 Task: Add Indigo Wild Lavender-Lemon Zum Mist to the cart.
Action: Mouse moved to (801, 302)
Screenshot: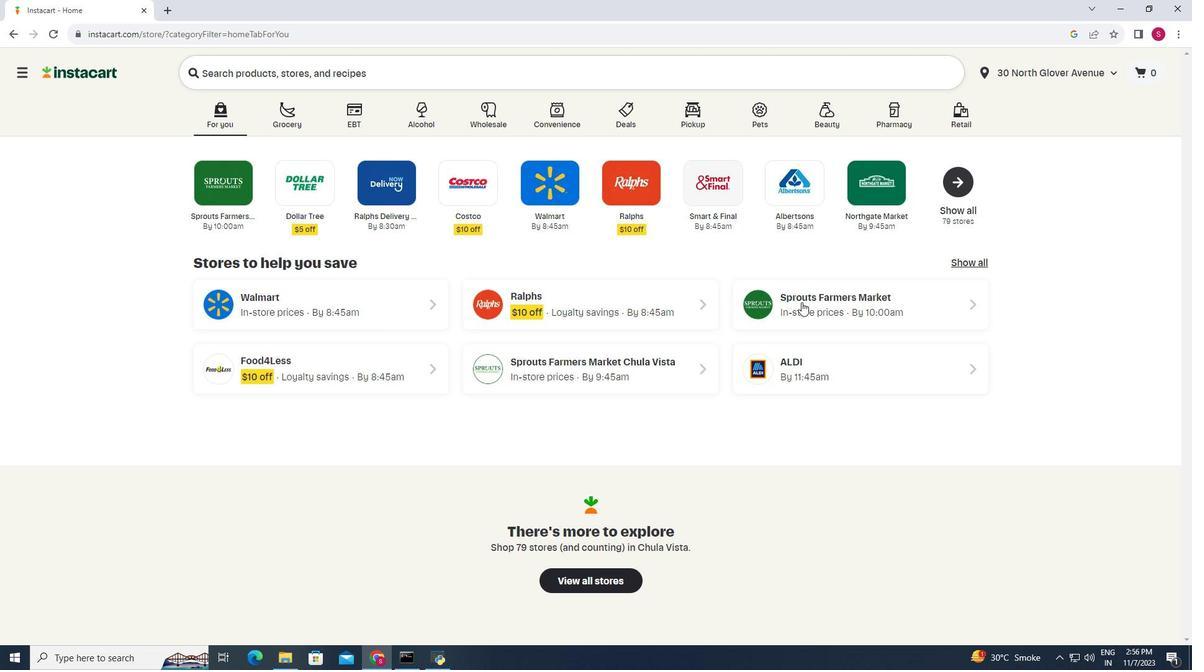 
Action: Mouse pressed left at (801, 302)
Screenshot: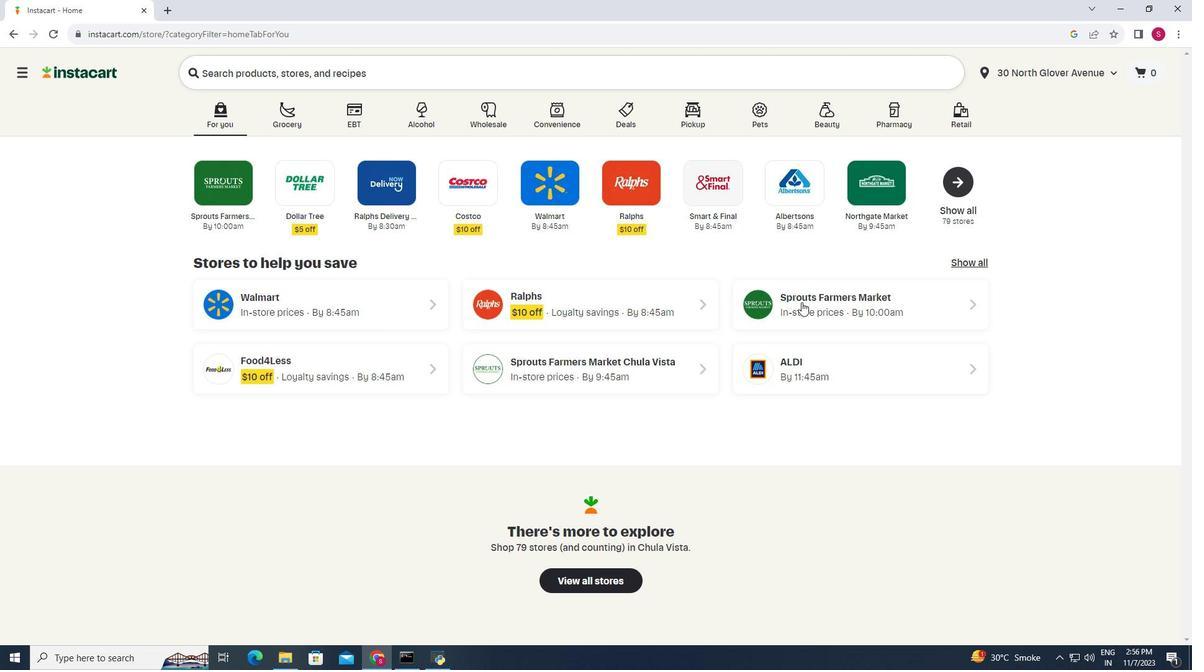 
Action: Mouse moved to (93, 440)
Screenshot: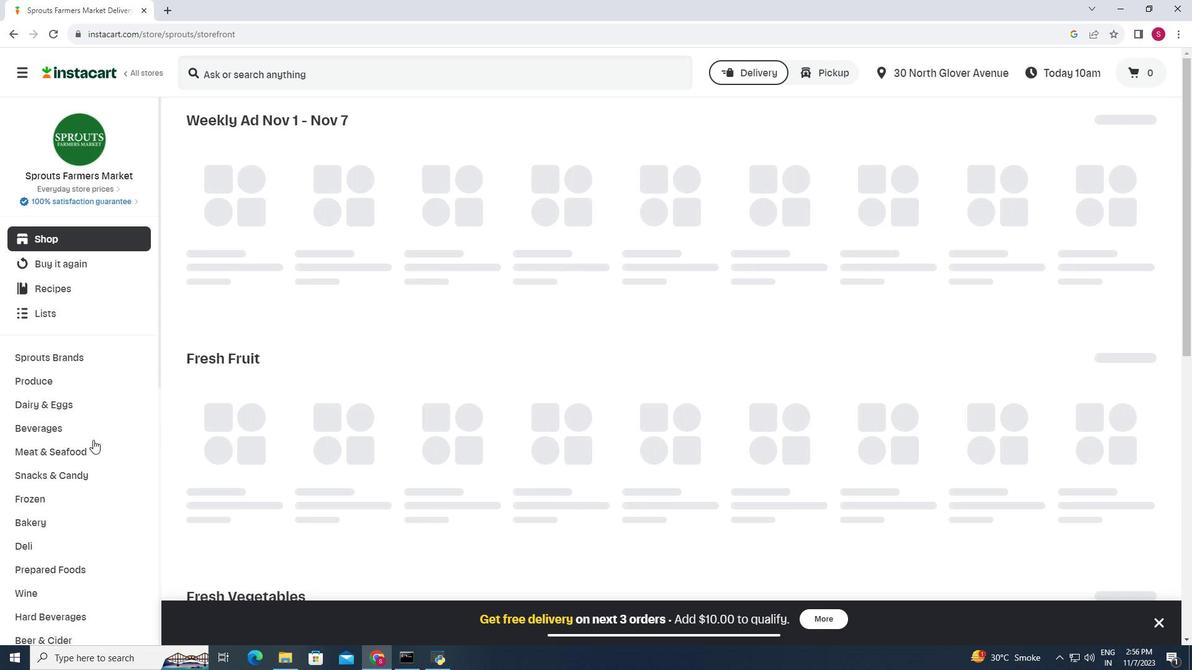 
Action: Mouse scrolled (93, 439) with delta (0, 0)
Screenshot: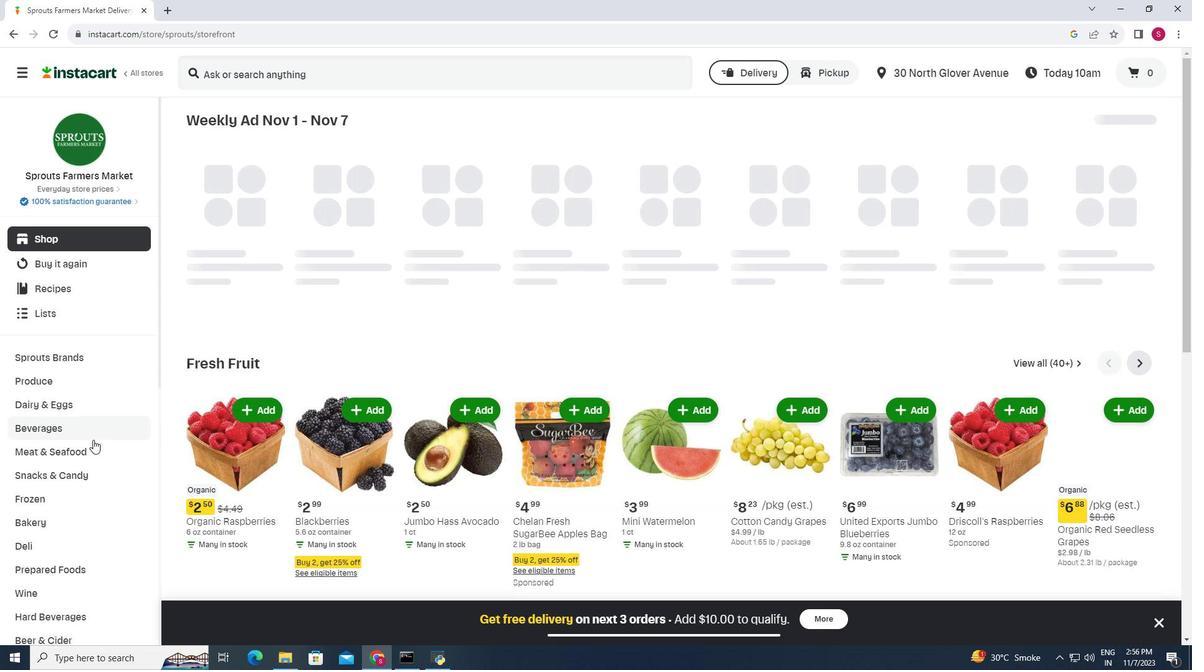 
Action: Mouse scrolled (93, 439) with delta (0, 0)
Screenshot: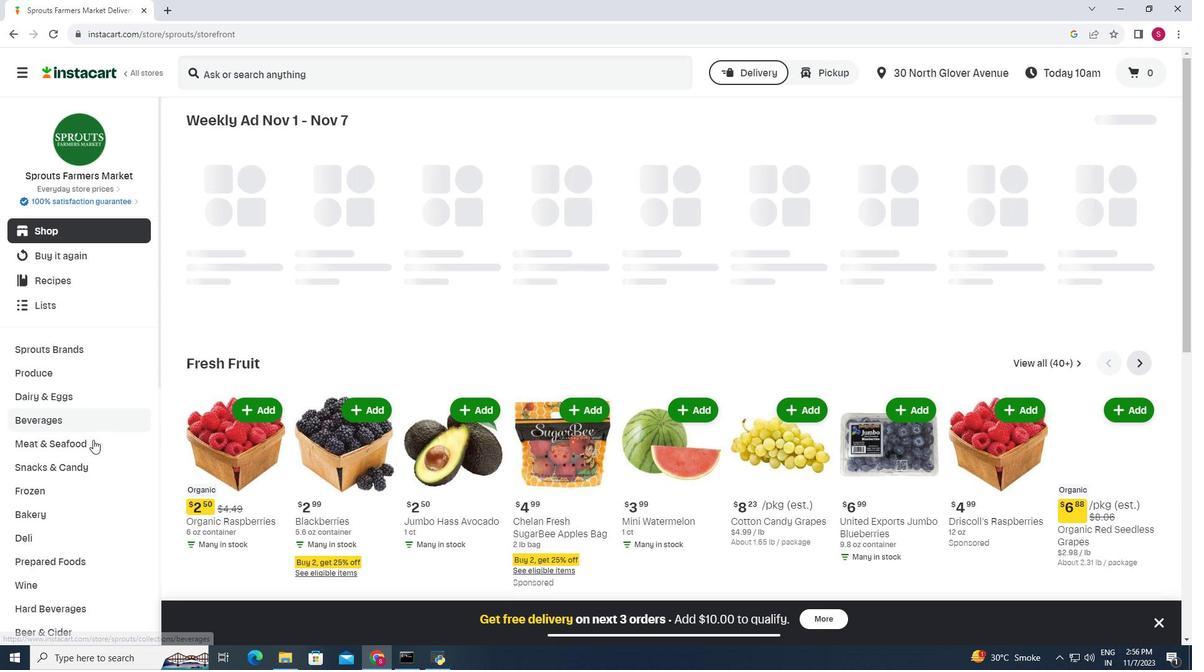 
Action: Mouse scrolled (93, 439) with delta (0, 0)
Screenshot: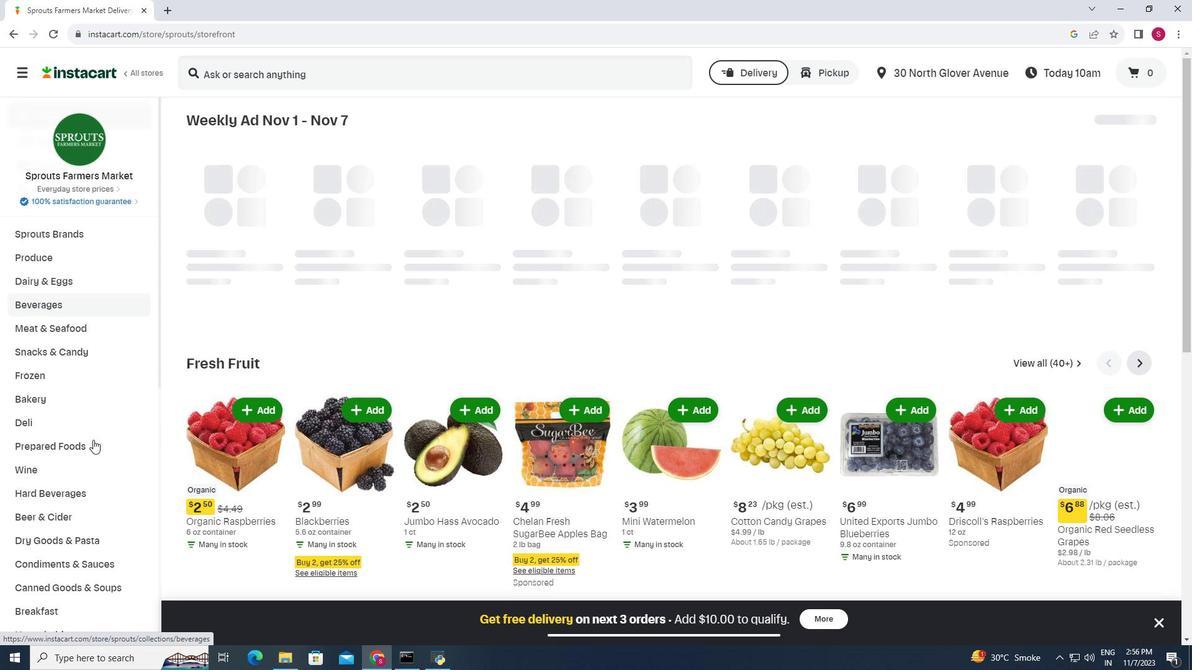 
Action: Mouse scrolled (93, 439) with delta (0, 0)
Screenshot: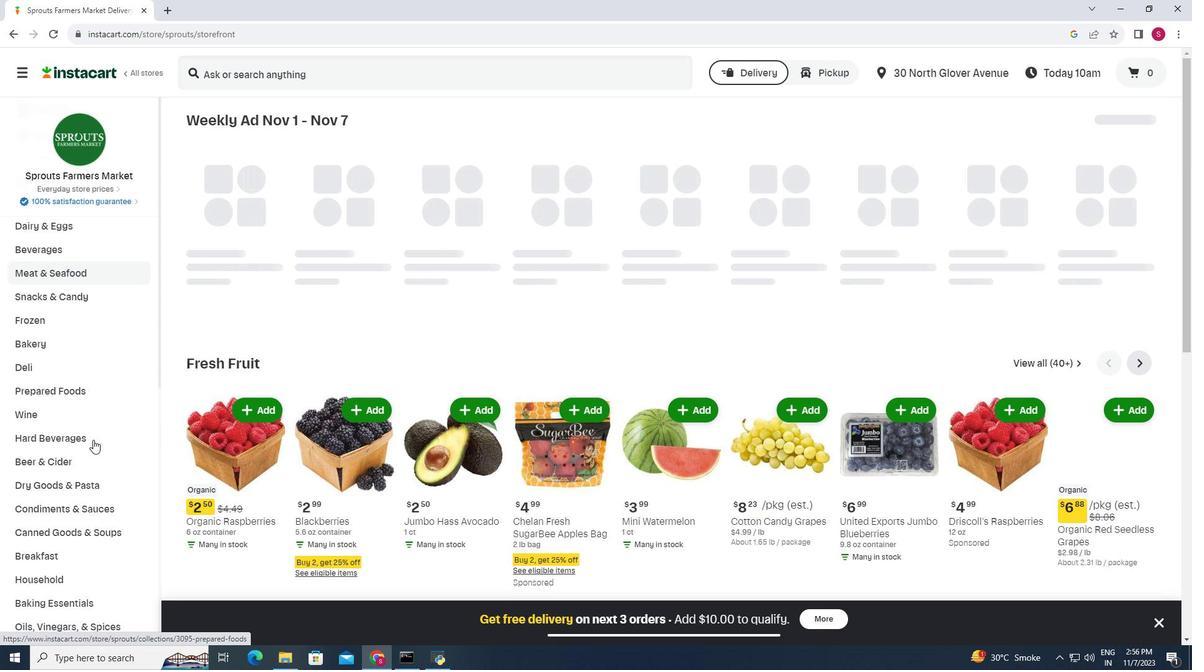 
Action: Mouse moved to (77, 506)
Screenshot: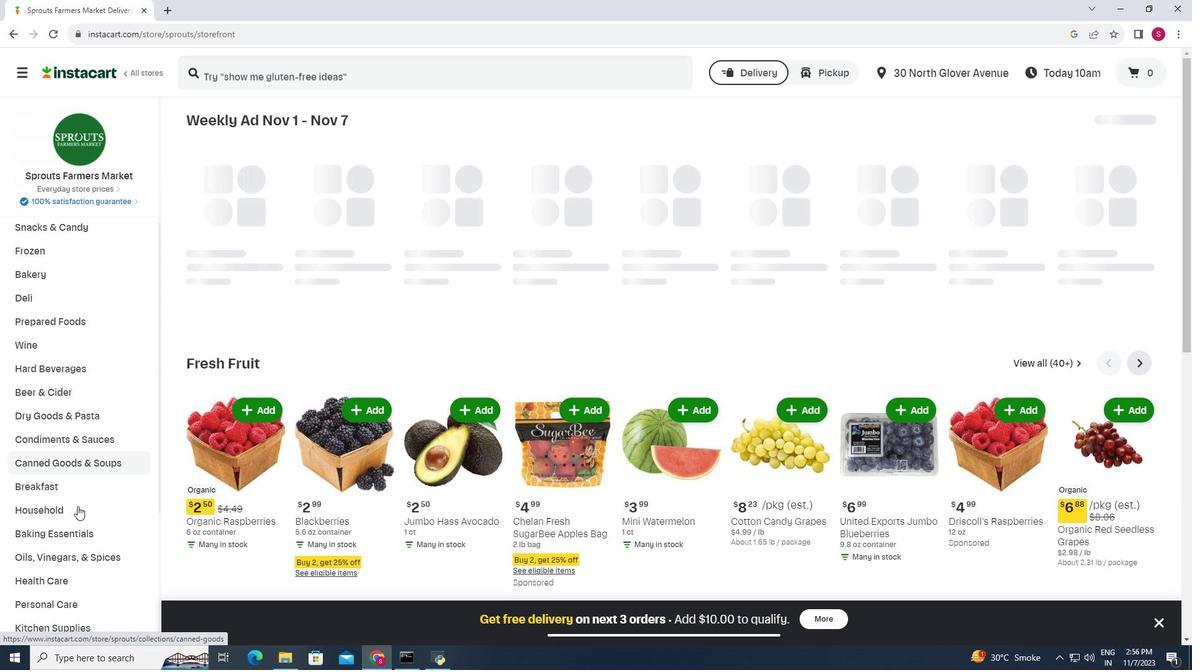 
Action: Mouse pressed left at (77, 506)
Screenshot: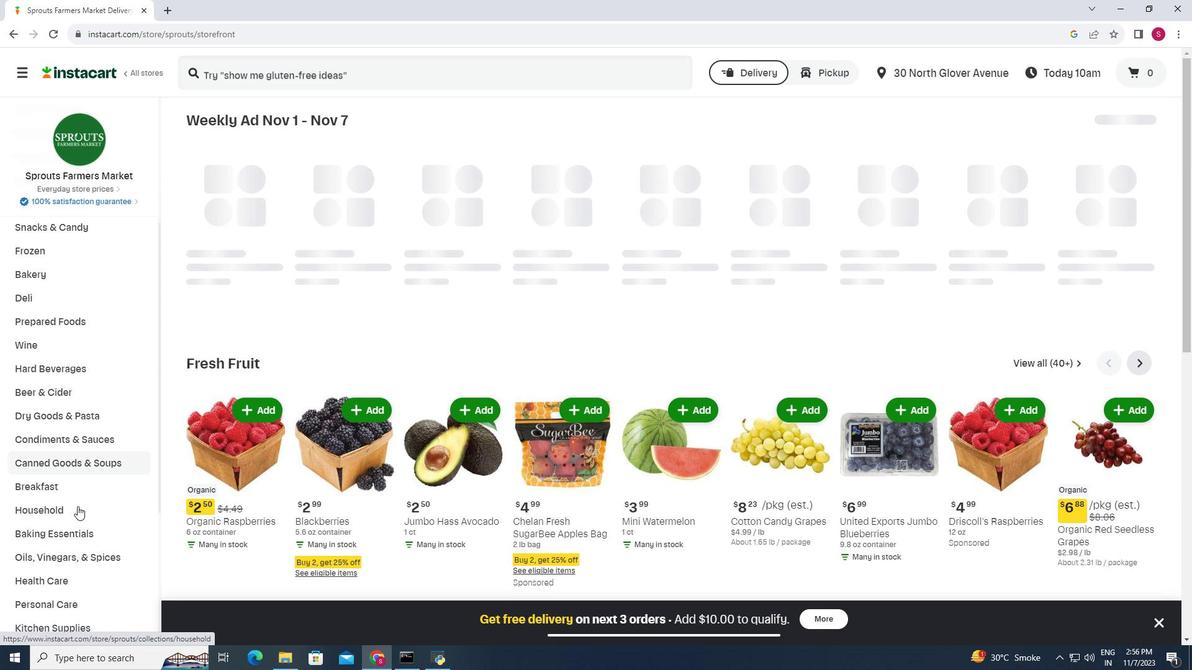 
Action: Mouse moved to (656, 152)
Screenshot: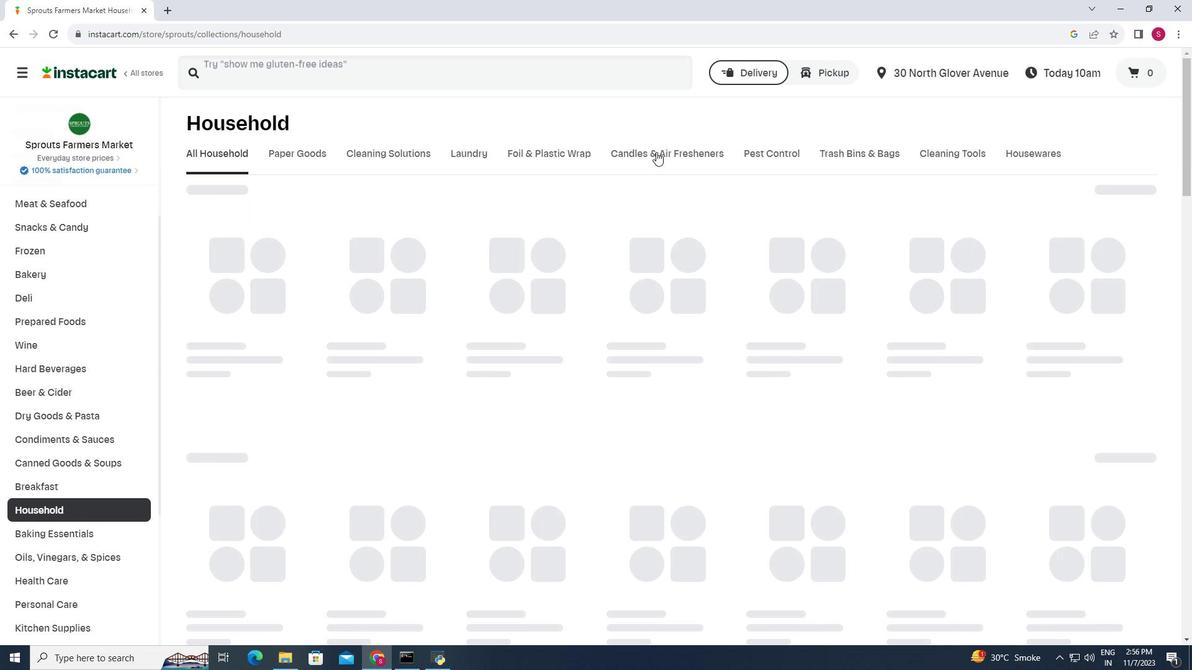 
Action: Mouse pressed left at (656, 152)
Screenshot: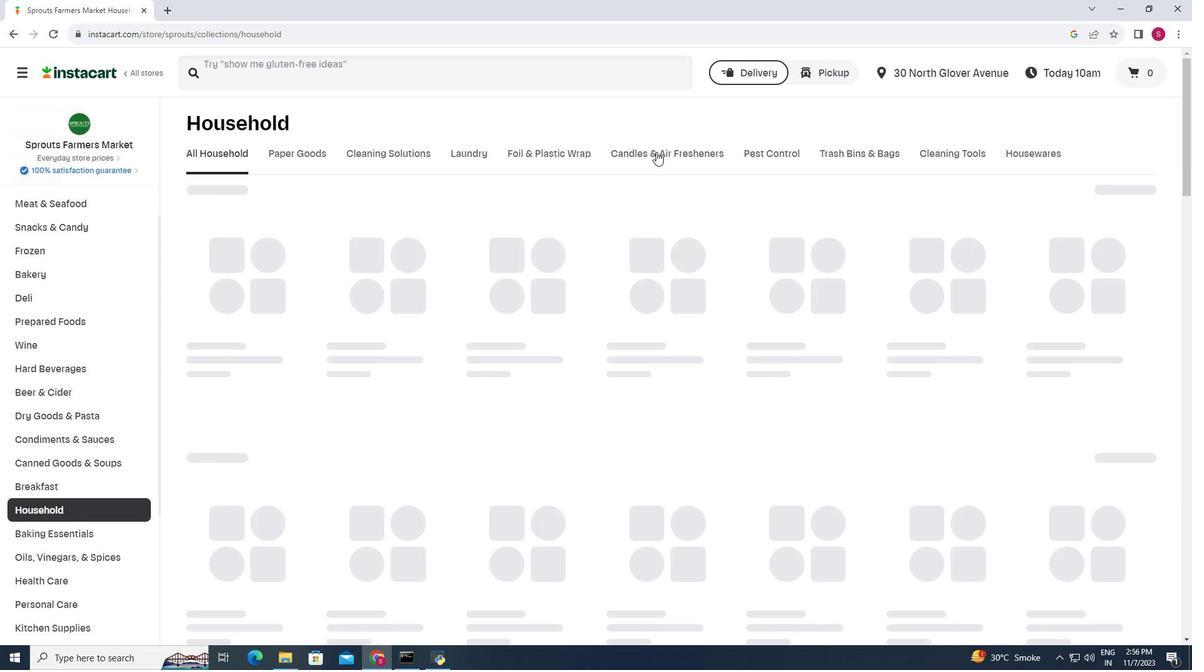 
Action: Mouse moved to (352, 74)
Screenshot: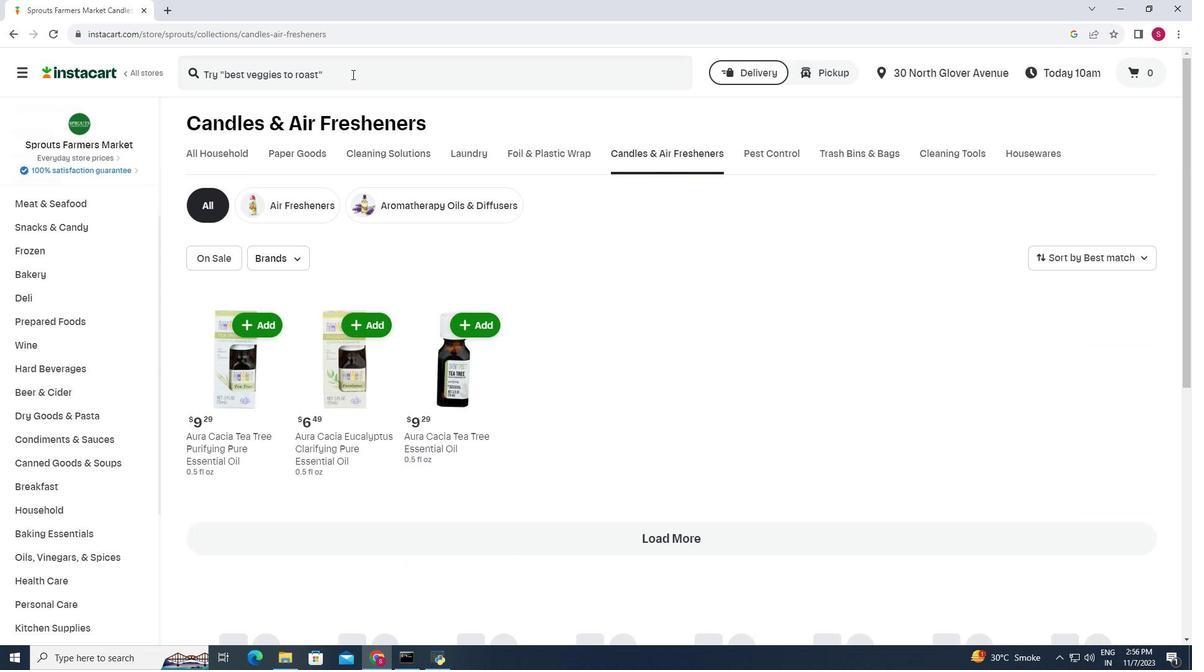 
Action: Mouse pressed left at (352, 74)
Screenshot: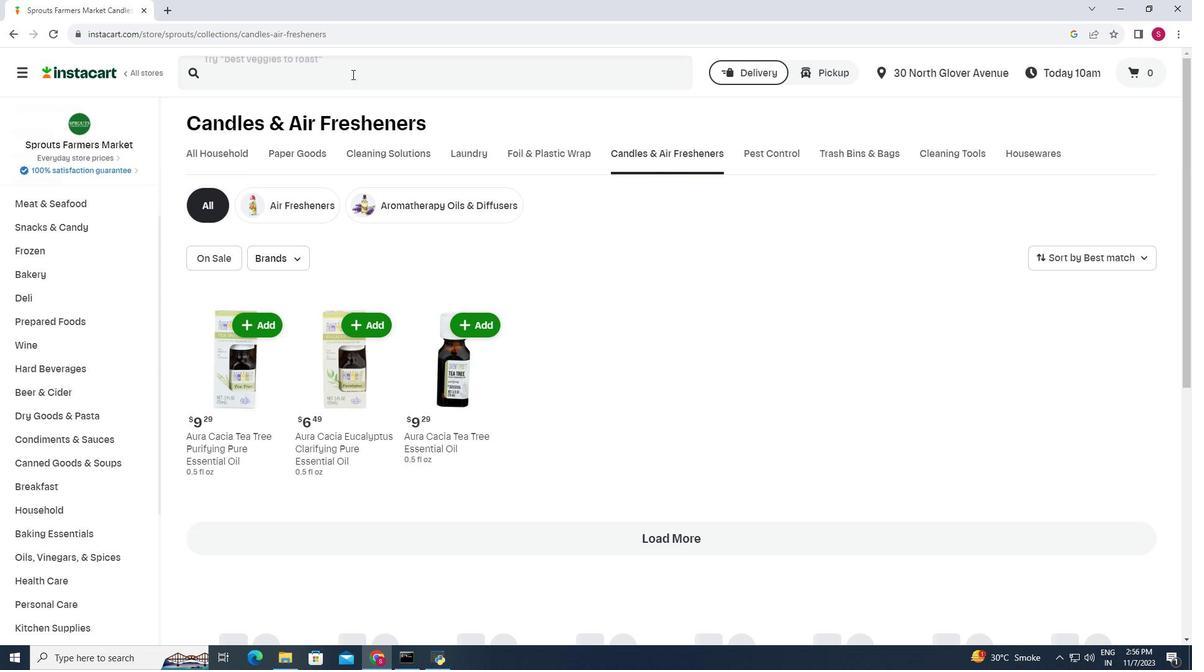
Action: Mouse moved to (388, 98)
Screenshot: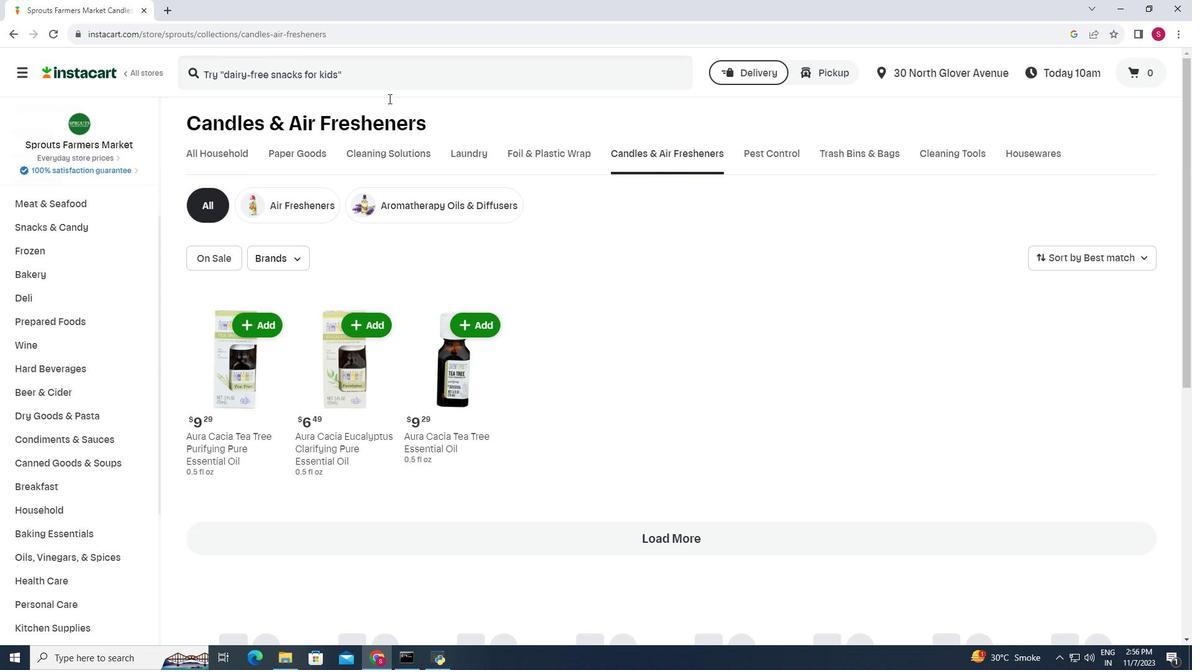
Action: Key pressed <Key.shift>
Screenshot: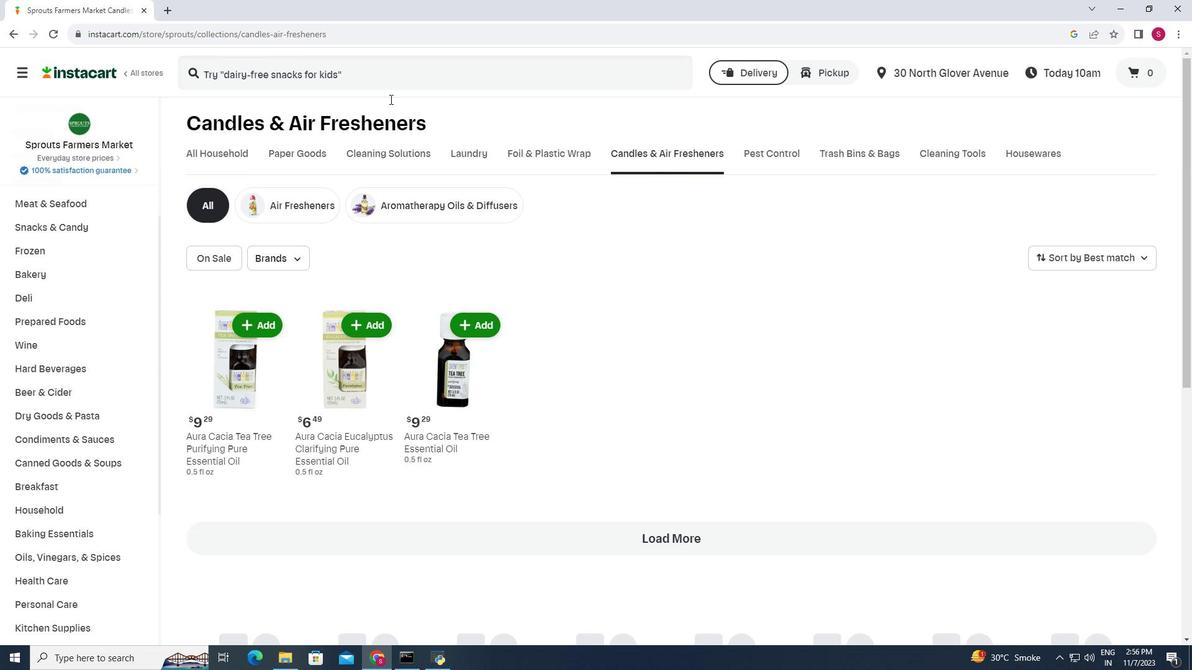 
Action: Mouse moved to (392, 101)
Screenshot: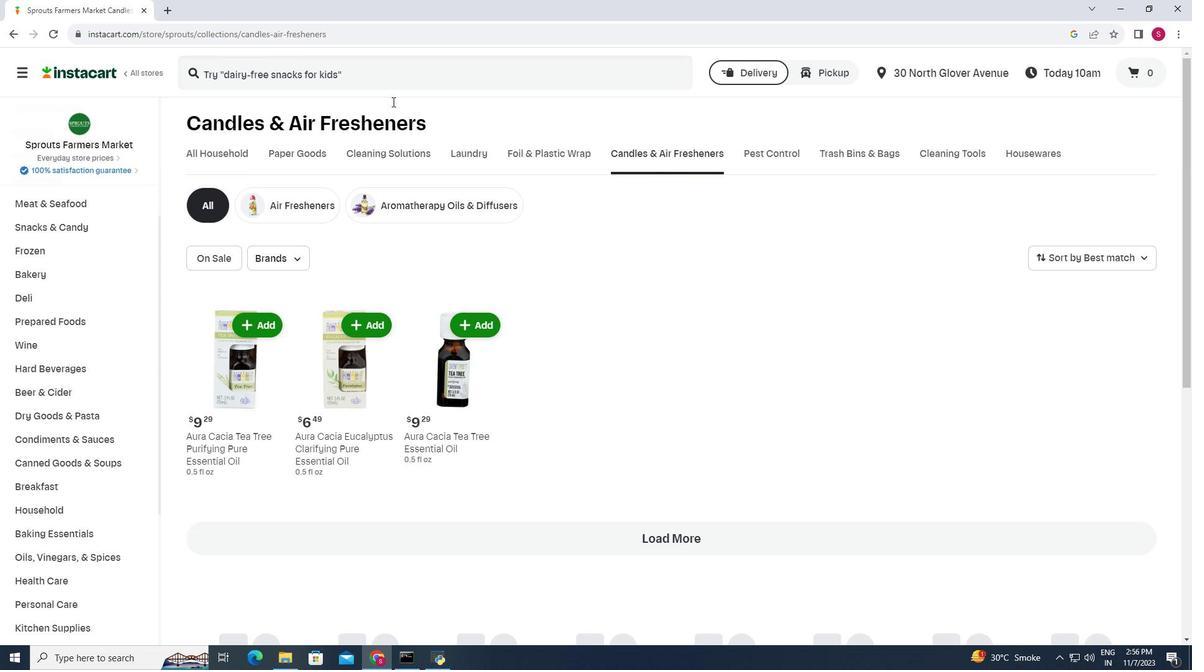 
Action: Key pressed I
Screenshot: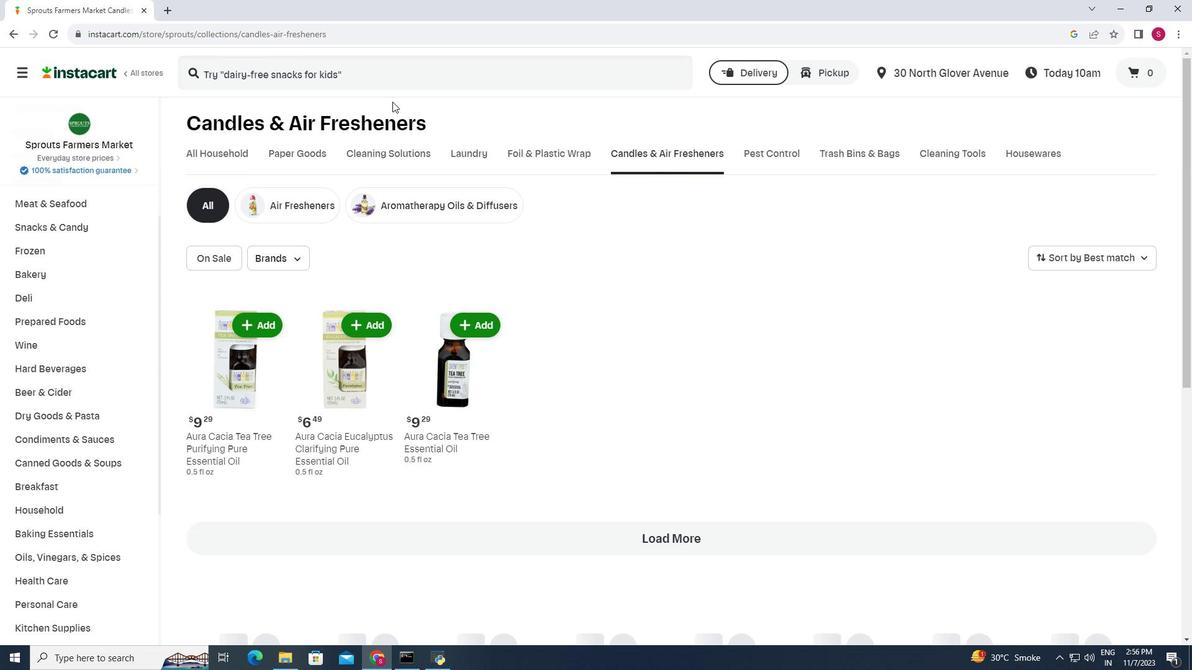 
Action: Mouse moved to (392, 101)
Screenshot: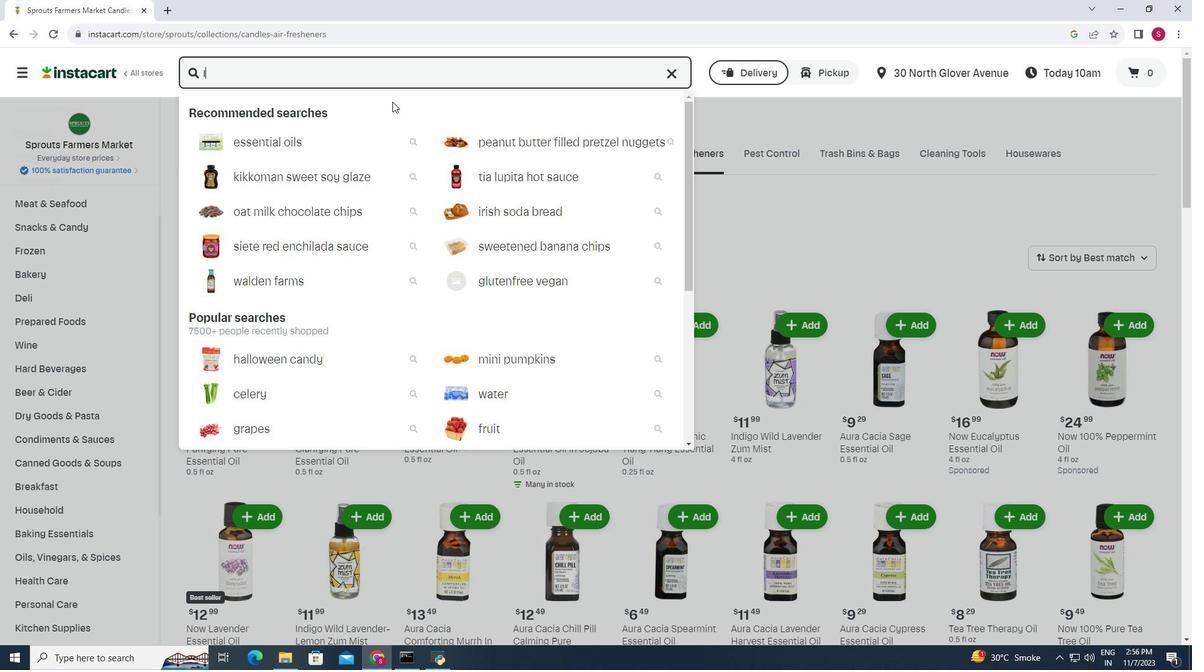 
Action: Key pressed ndigi<Key.backspace>o<Key.space><Key.shift>Wild<Key.space><Key.shift>Lavender-<Key.shift>Lemon<Key.space><Key.shift>Zum<Key.space><Key.shift>Mist<Key.enter>
Screenshot: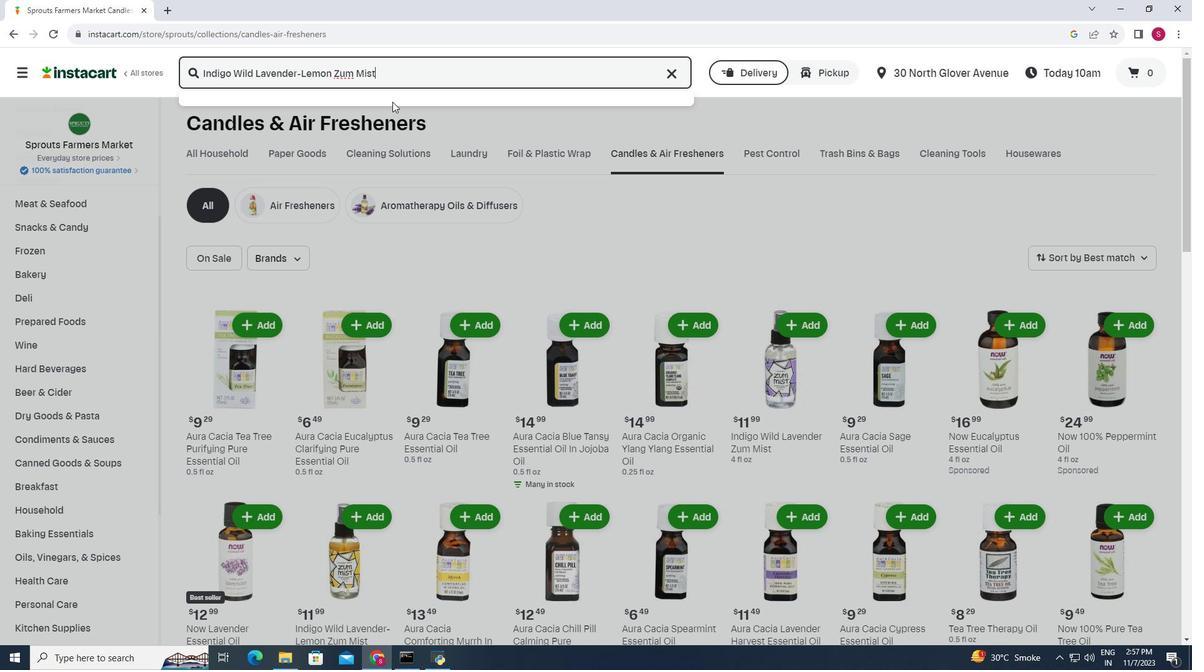 
Action: Mouse moved to (353, 169)
Screenshot: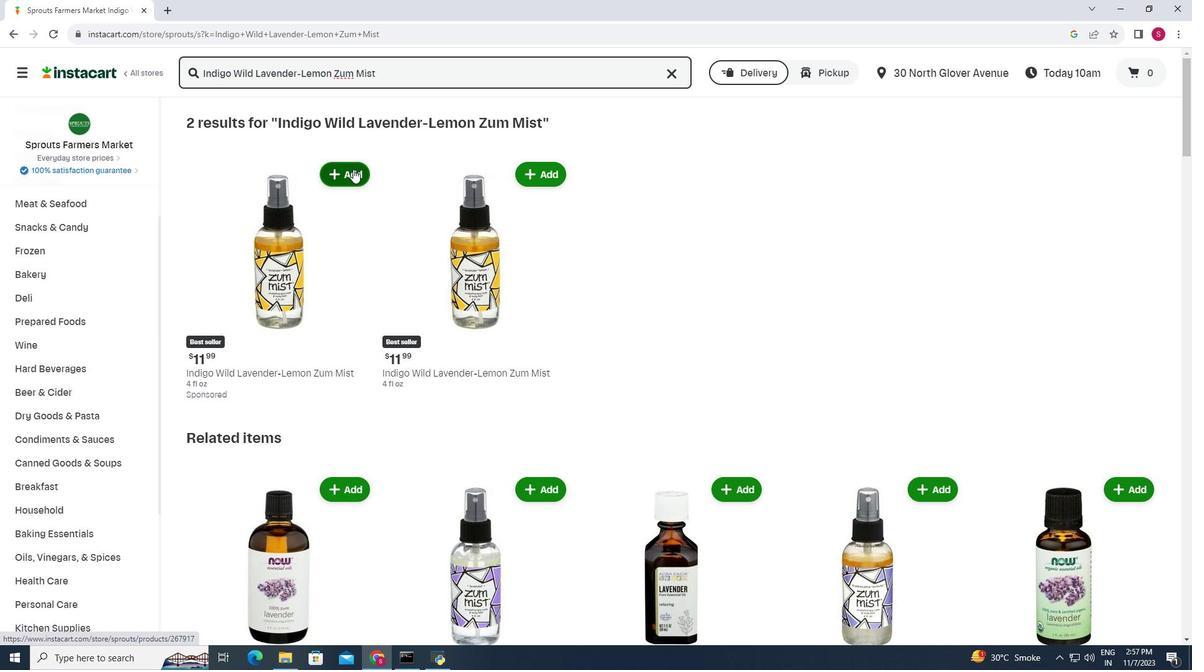 
Action: Mouse pressed left at (353, 169)
Screenshot: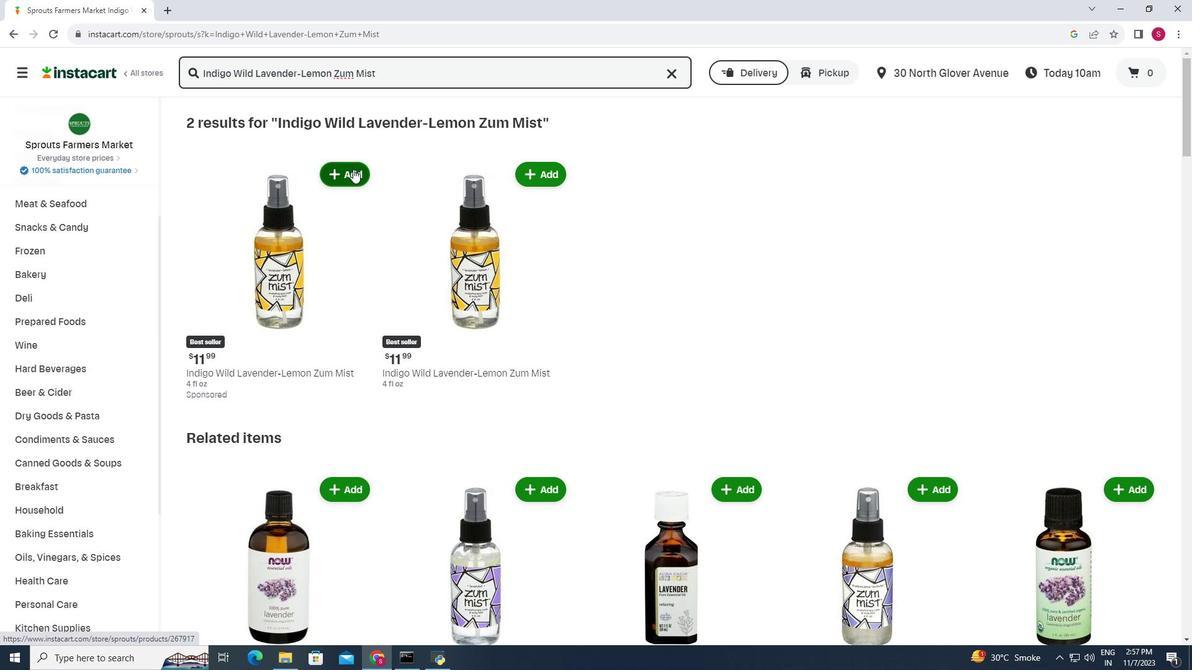 
Action: Mouse moved to (375, 159)
Screenshot: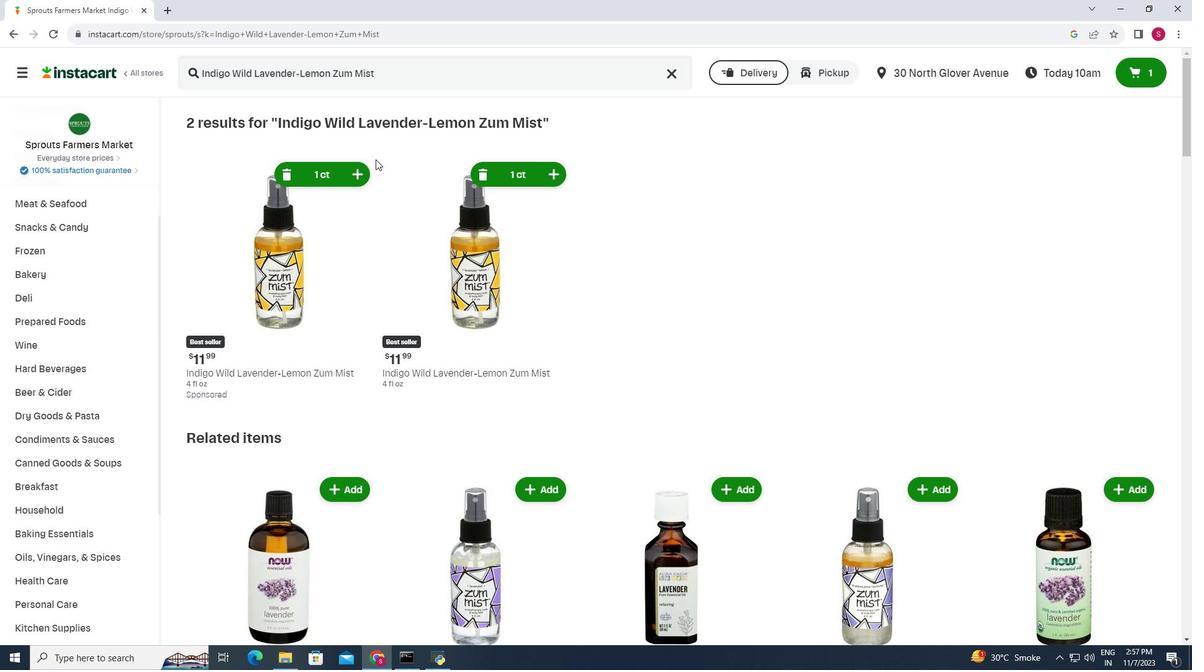 
